 Task: Toggle the code lens.
Action: Mouse moved to (20, 668)
Screenshot: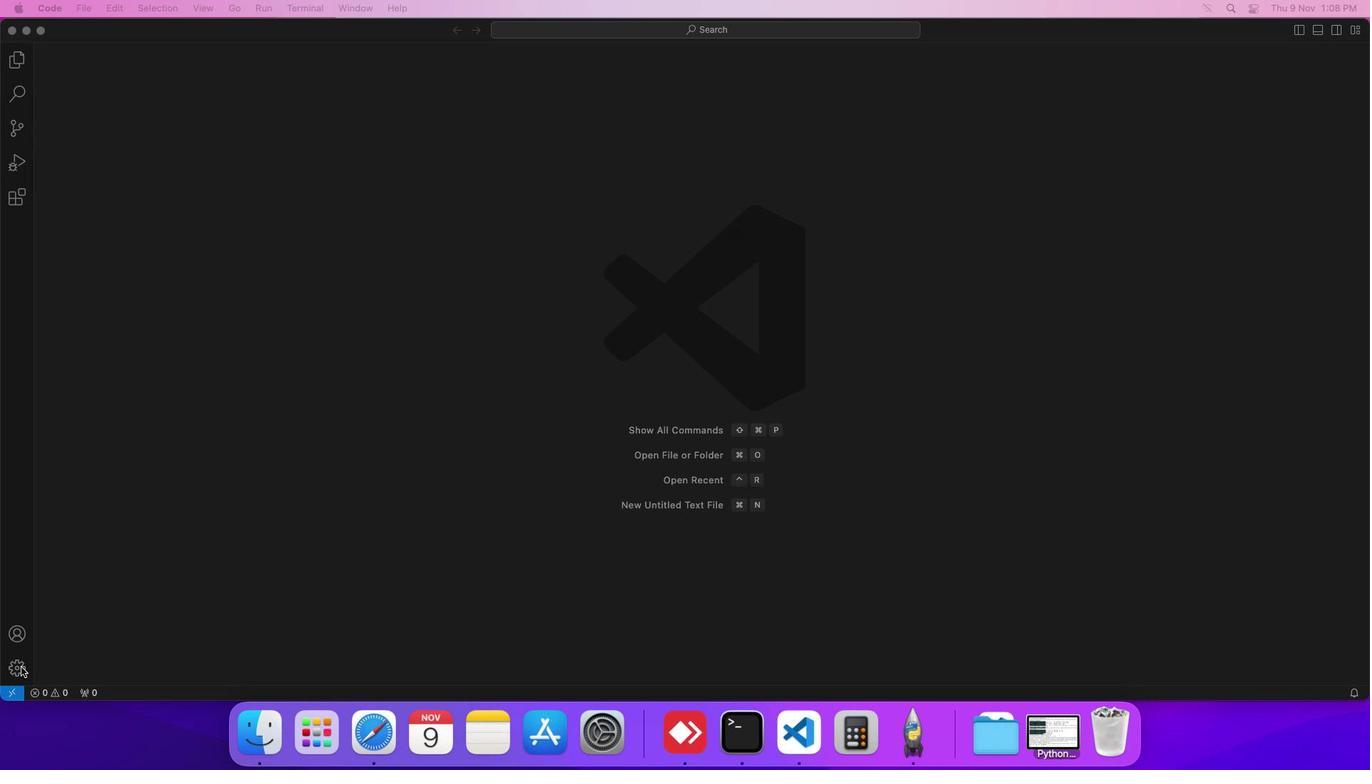 
Action: Mouse pressed left at (20, 668)
Screenshot: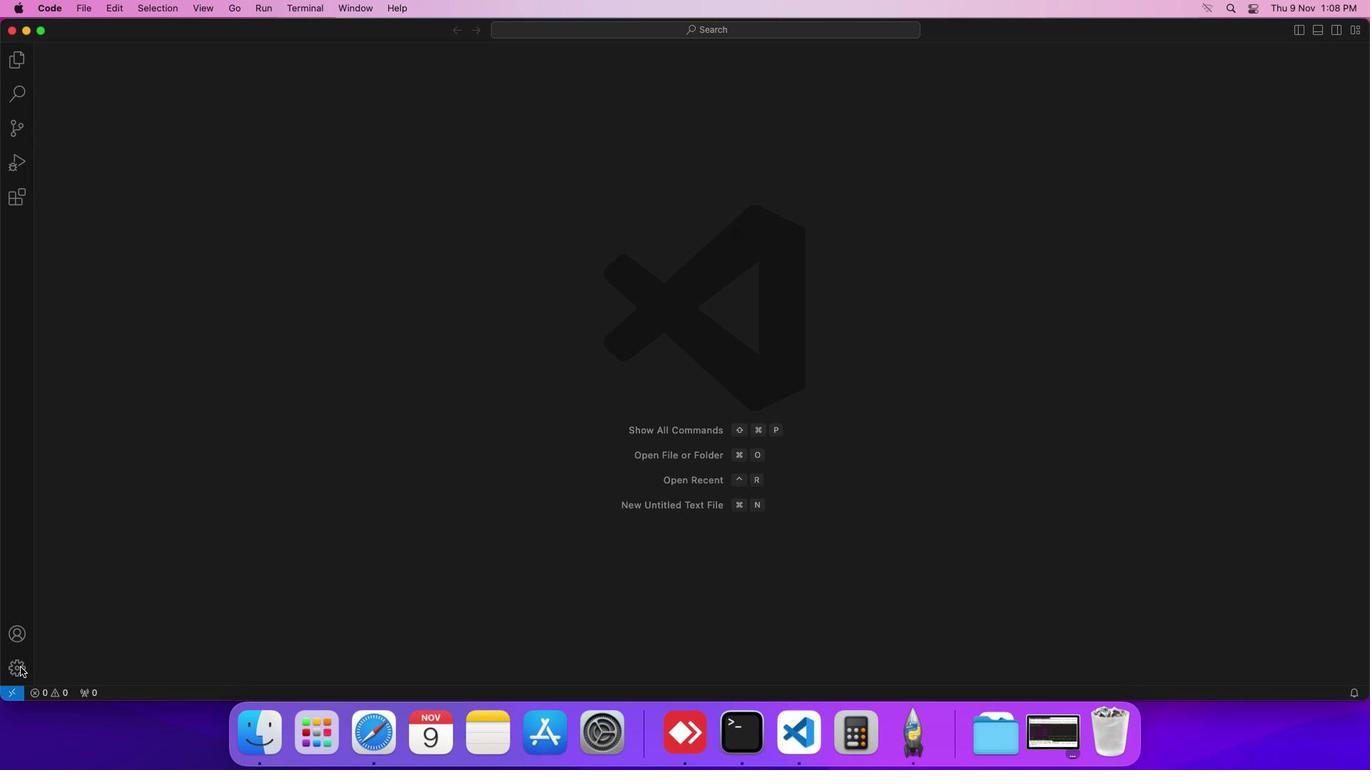 
Action: Mouse moved to (75, 562)
Screenshot: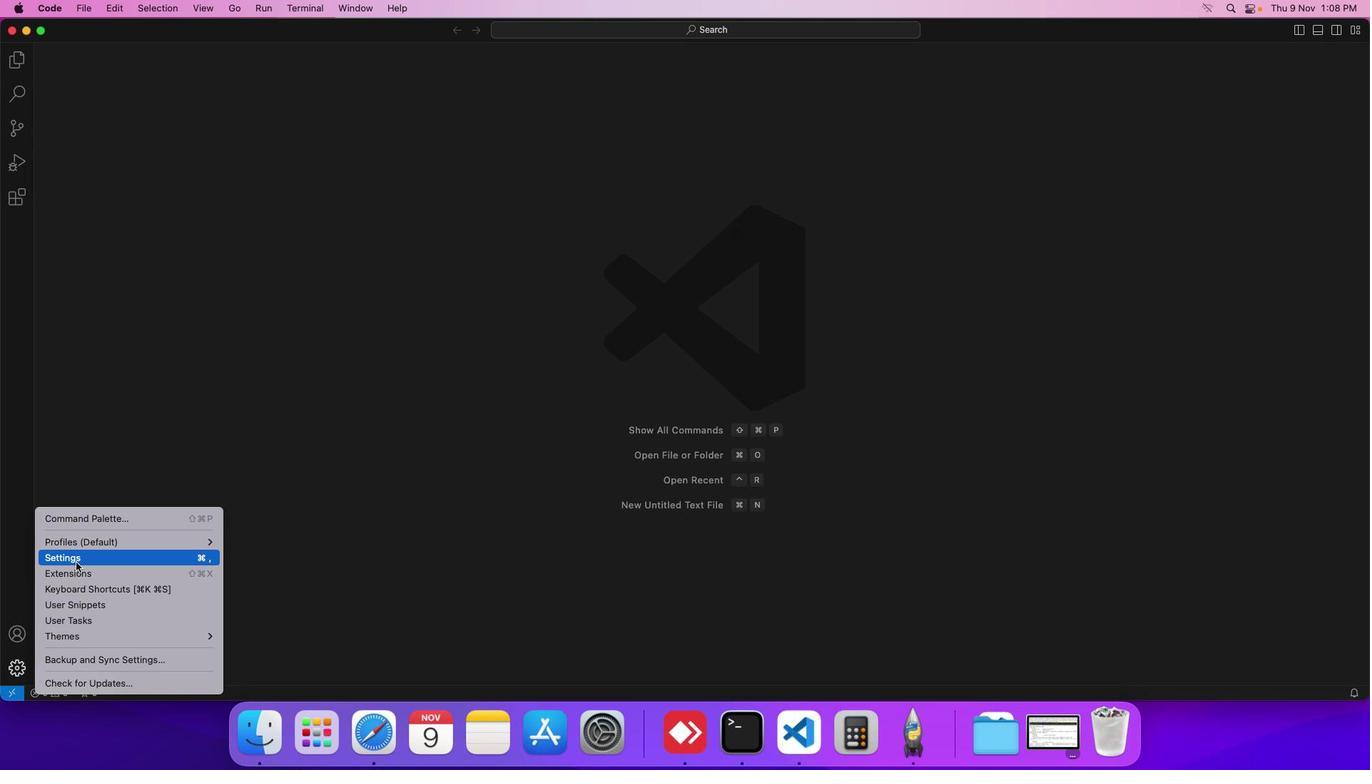 
Action: Mouse pressed left at (75, 562)
Screenshot: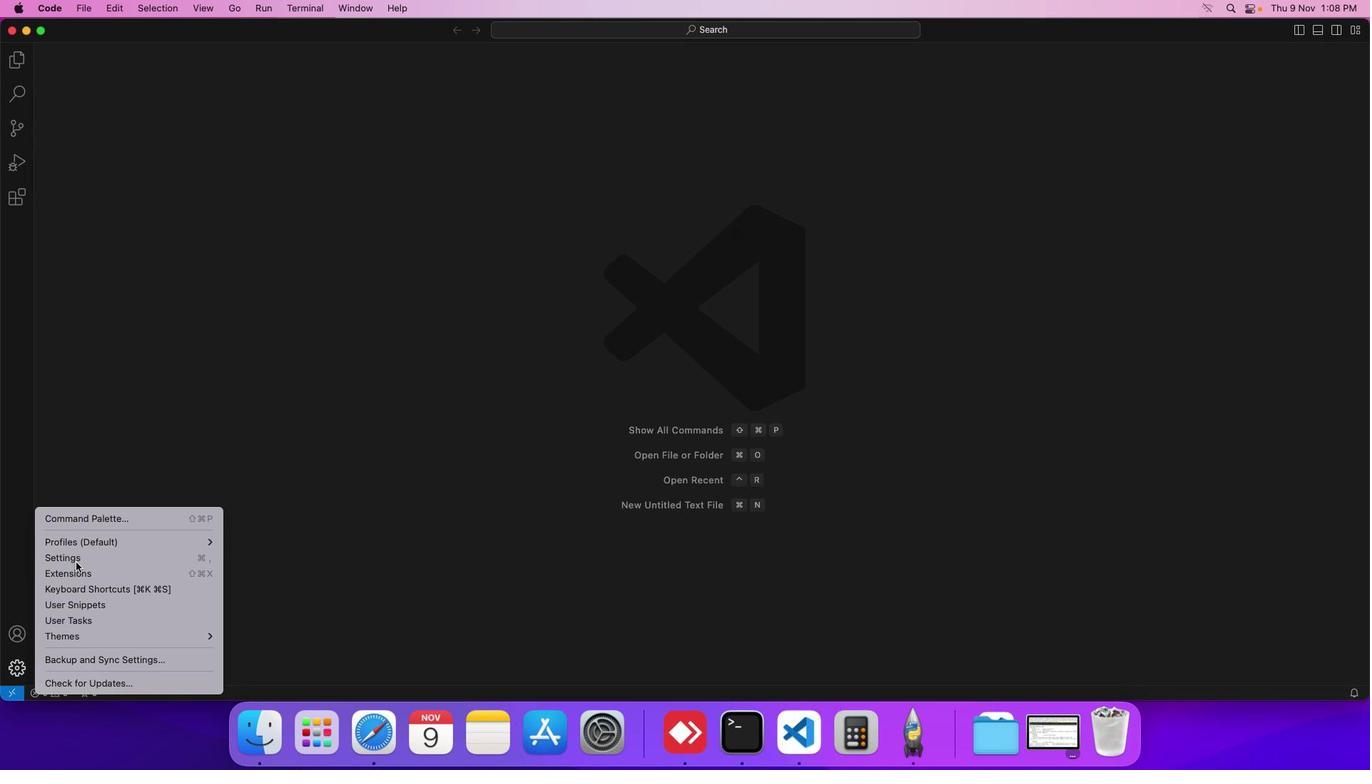 
Action: Mouse moved to (356, 247)
Screenshot: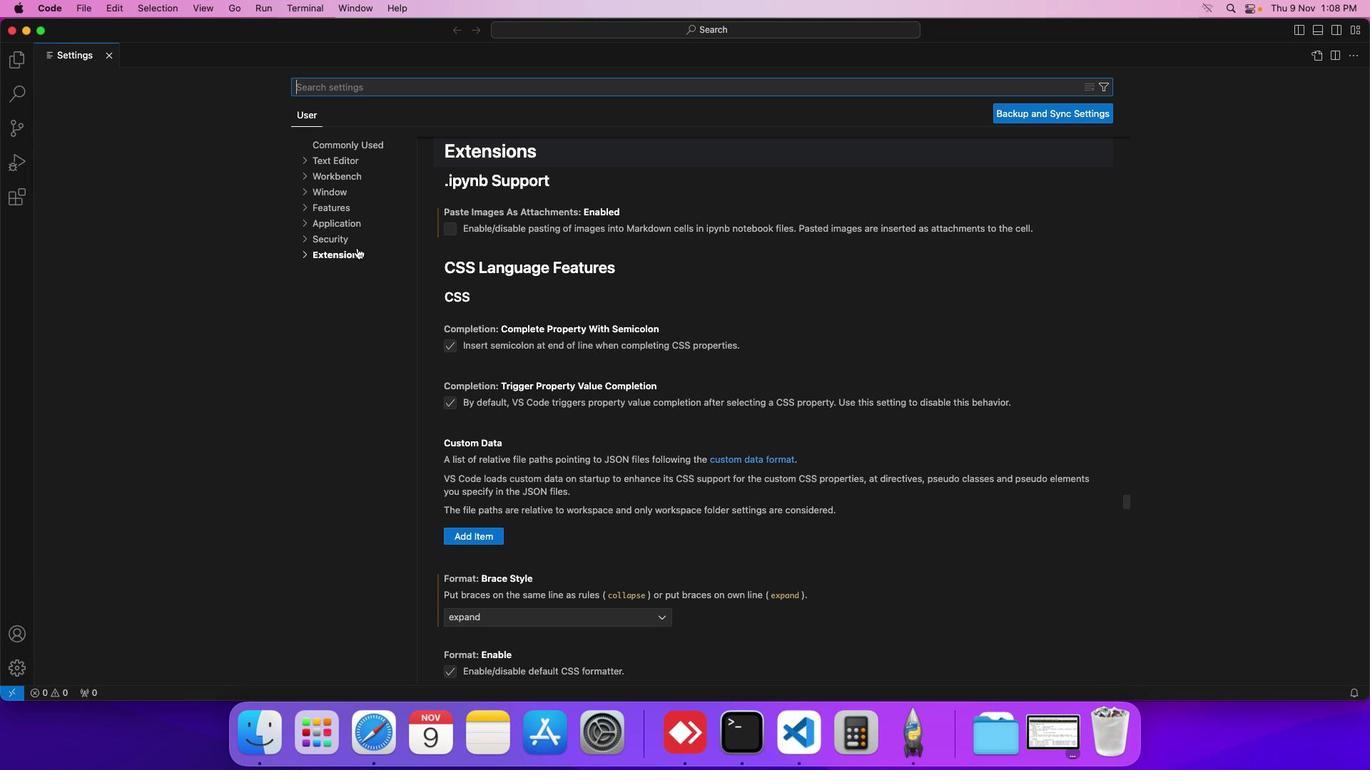 
Action: Mouse pressed left at (356, 247)
Screenshot: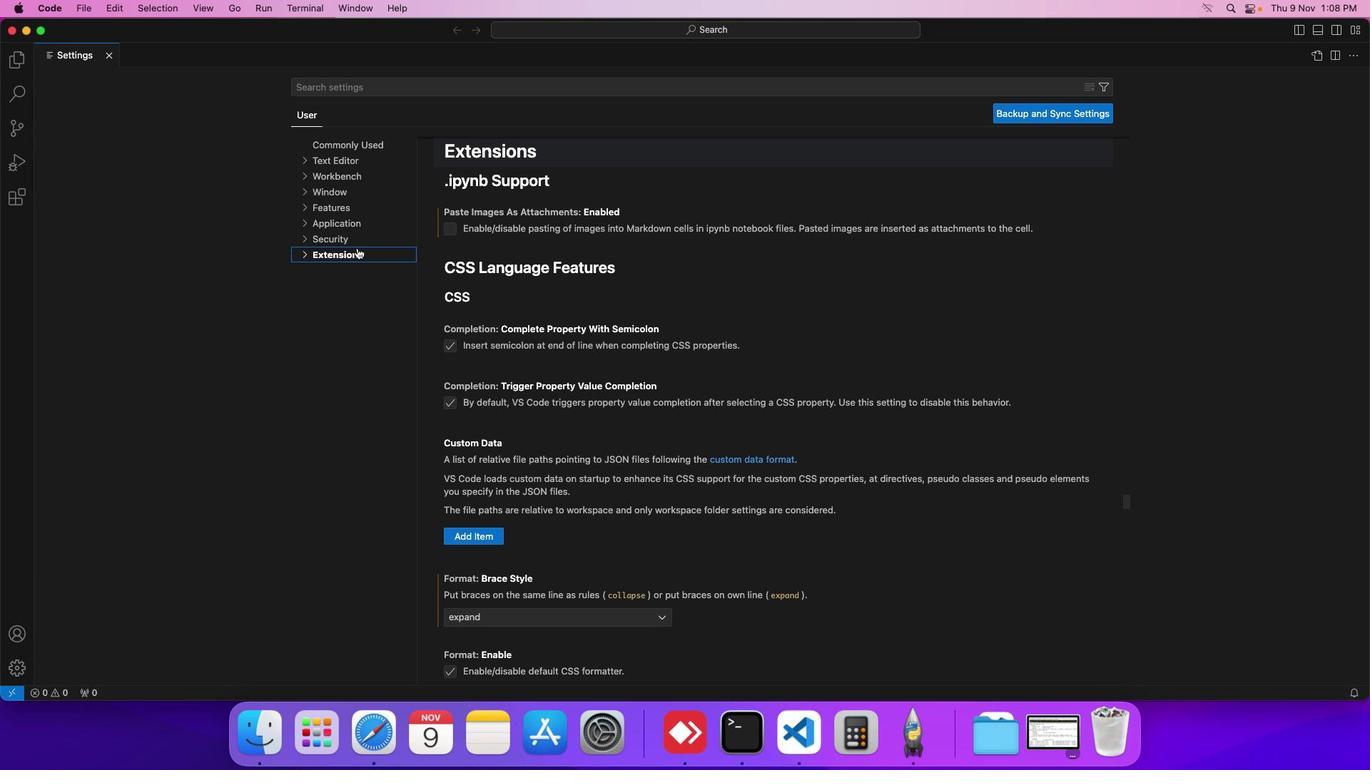 
Action: Mouse moved to (339, 507)
Screenshot: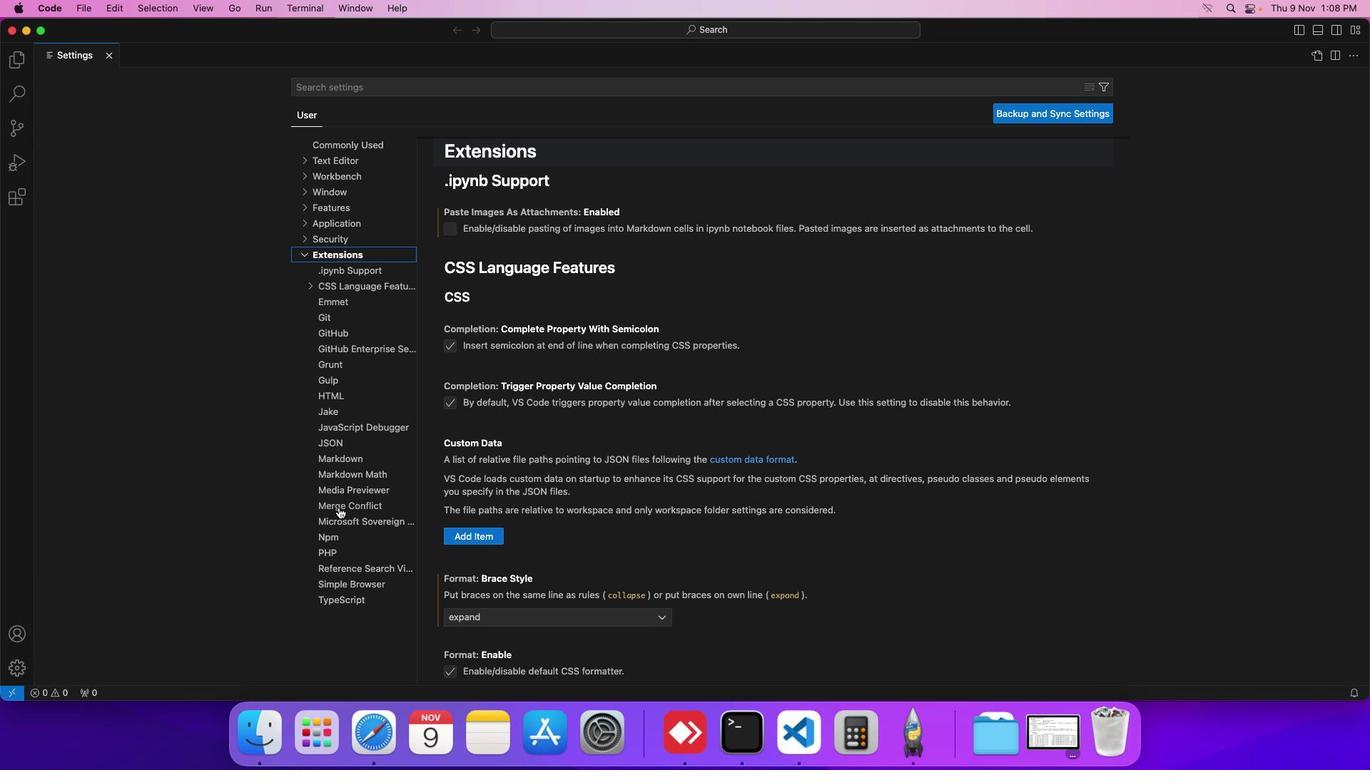 
Action: Mouse pressed left at (339, 507)
Screenshot: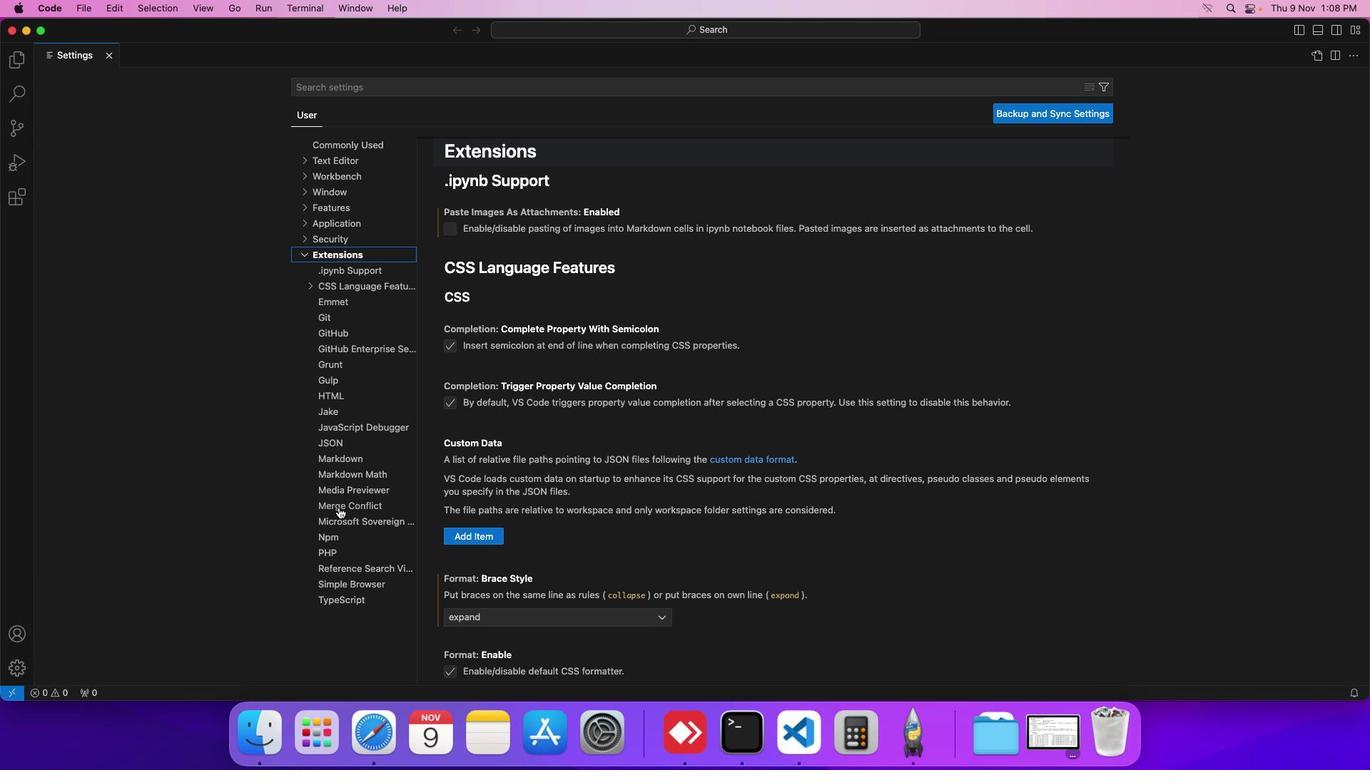 
Action: Mouse moved to (452, 258)
Screenshot: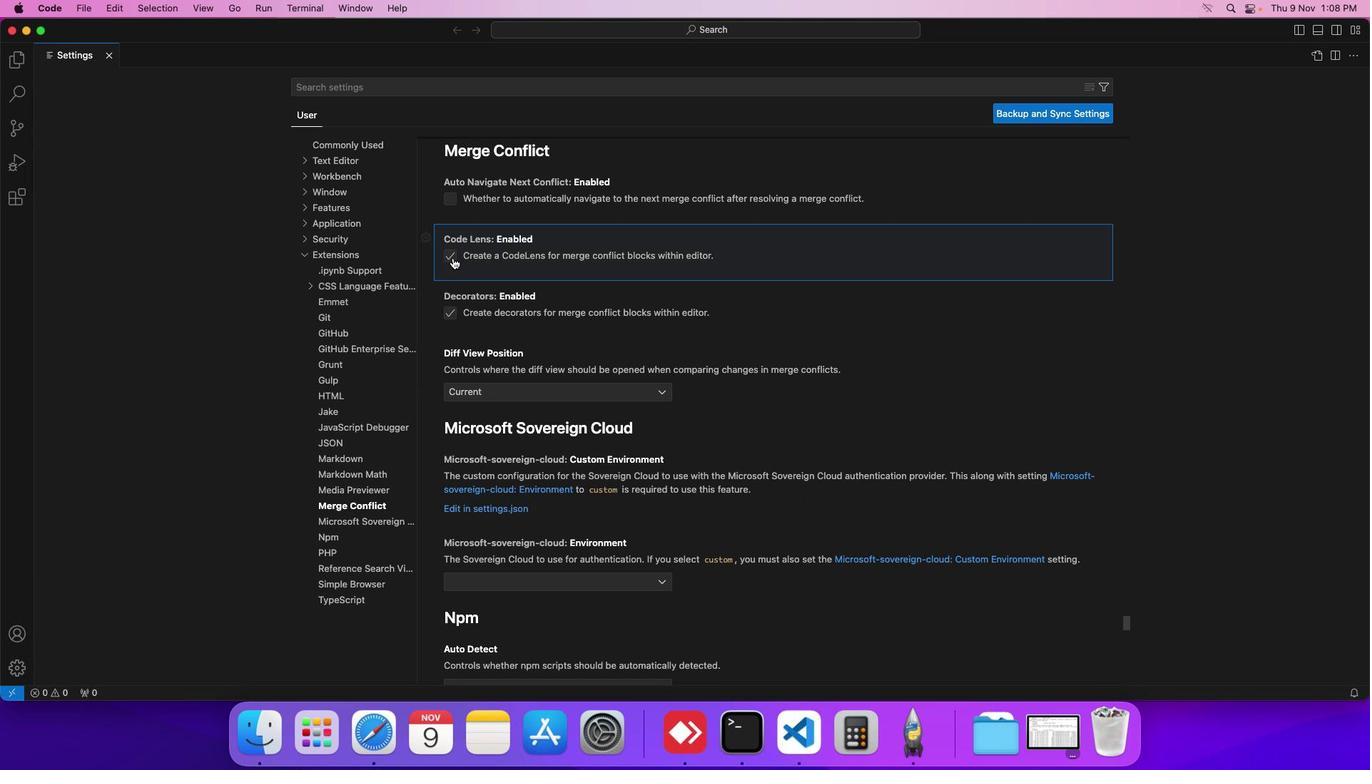 
Action: Mouse pressed left at (452, 258)
Screenshot: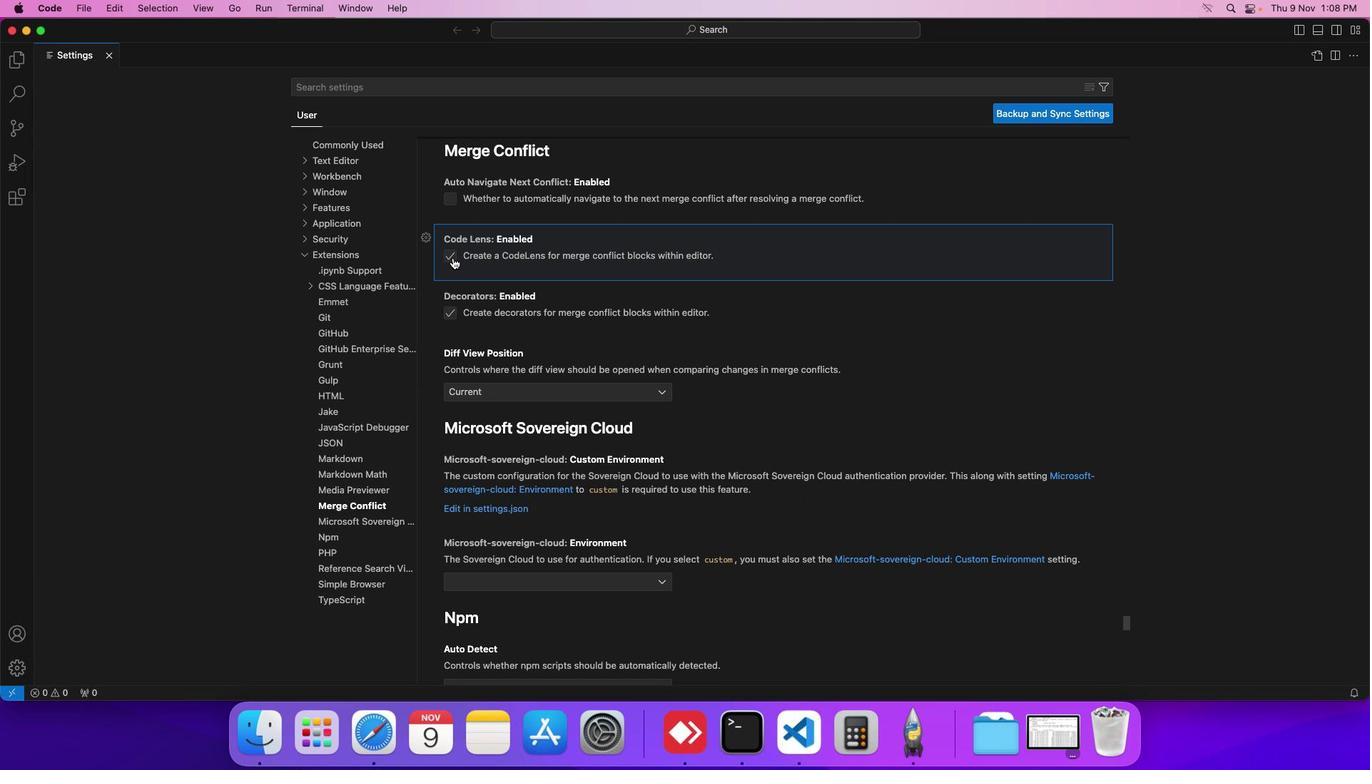 
Action: Mouse moved to (475, 261)
Screenshot: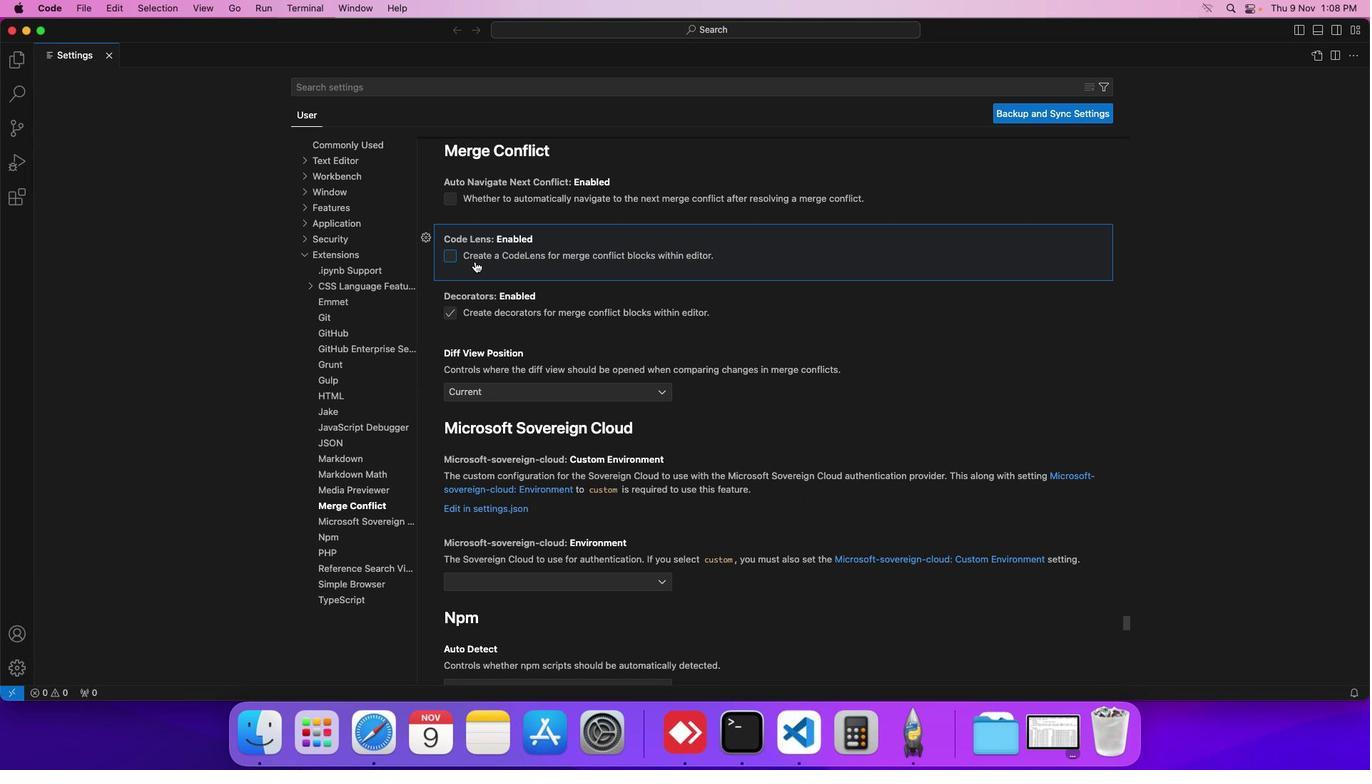 
